 Task: Specify the event name "Workshop Registration".
Action: Mouse moved to (807, 114)
Screenshot: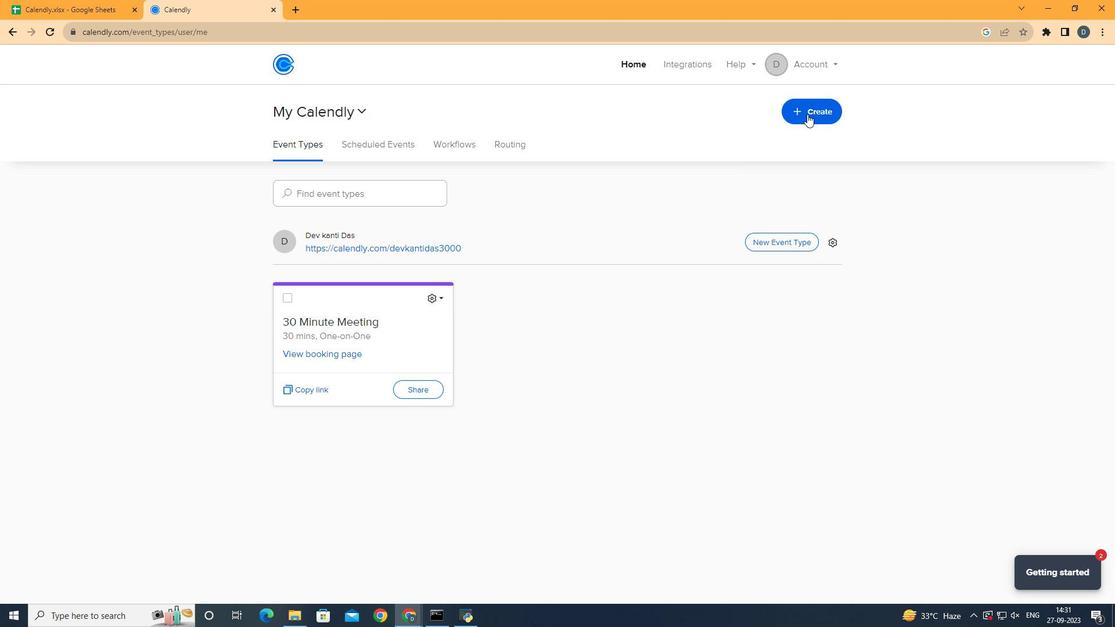 
Action: Mouse pressed left at (807, 114)
Screenshot: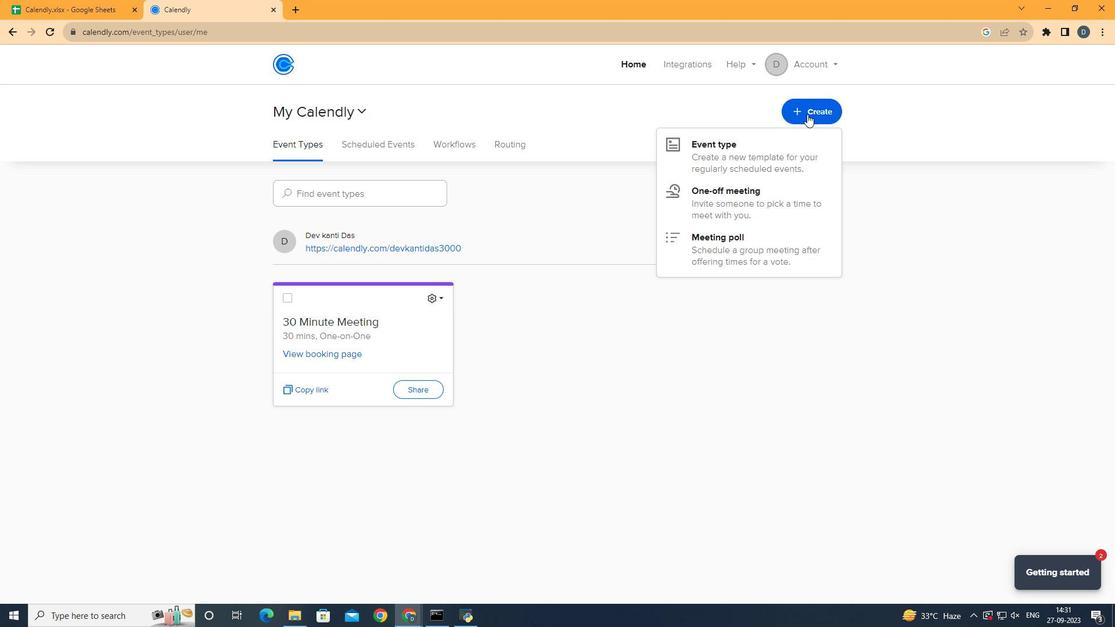 
Action: Mouse moved to (738, 165)
Screenshot: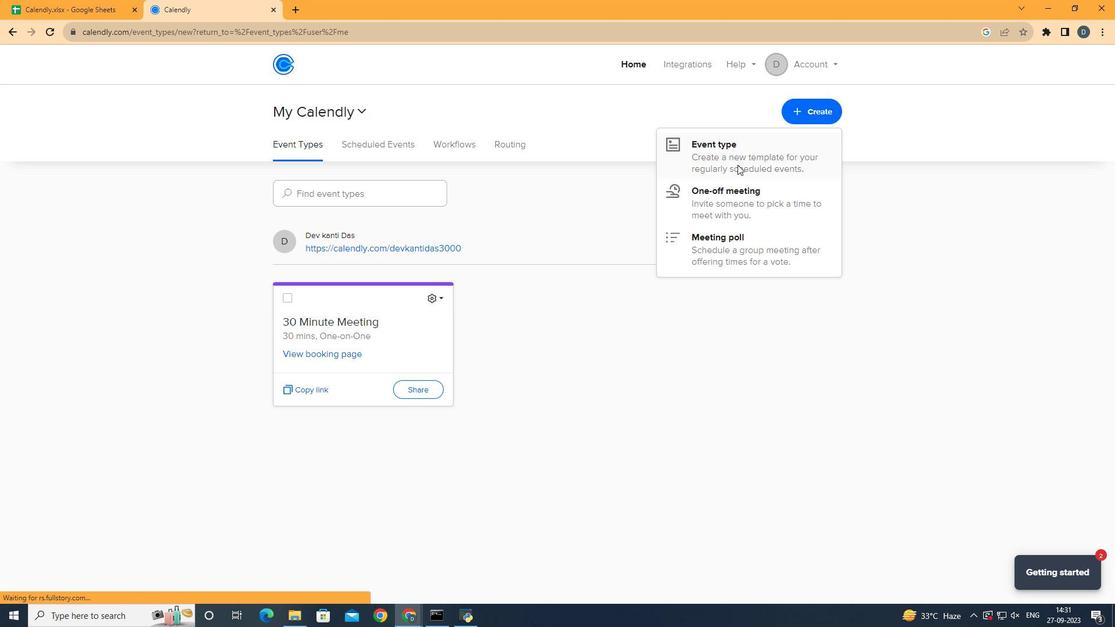
Action: Mouse pressed left at (738, 165)
Screenshot: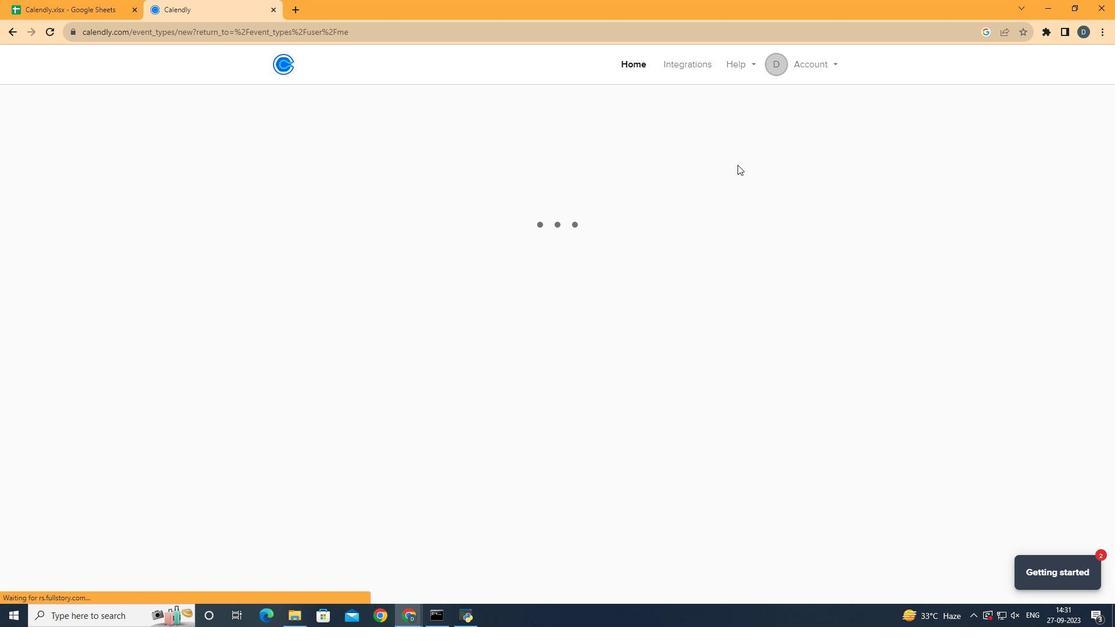 
Action: Mouse moved to (564, 181)
Screenshot: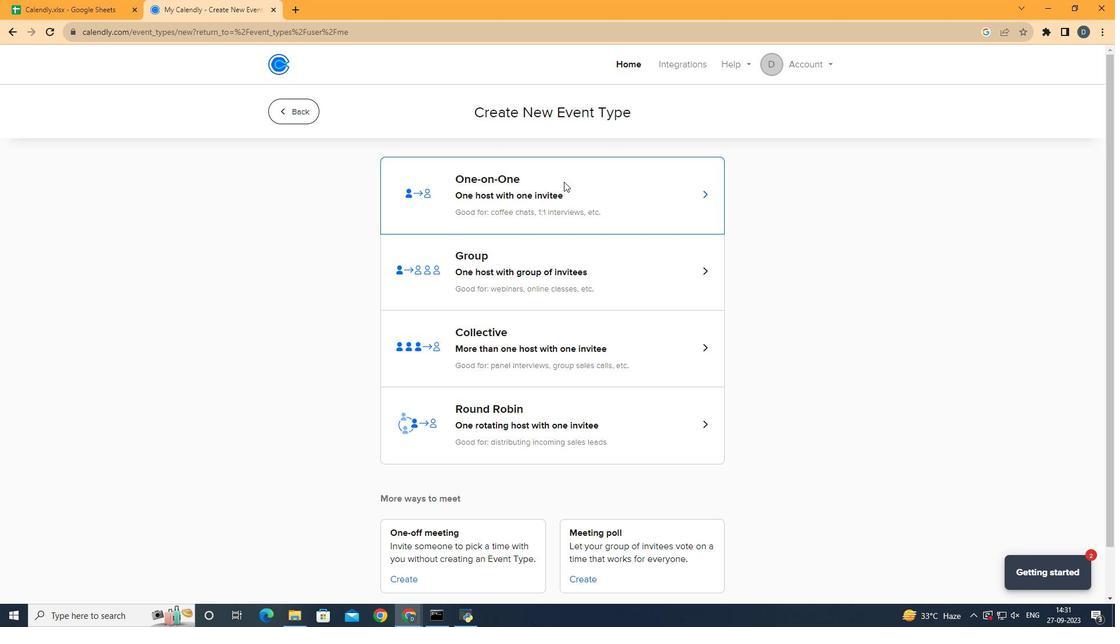 
Action: Mouse pressed left at (564, 181)
Screenshot: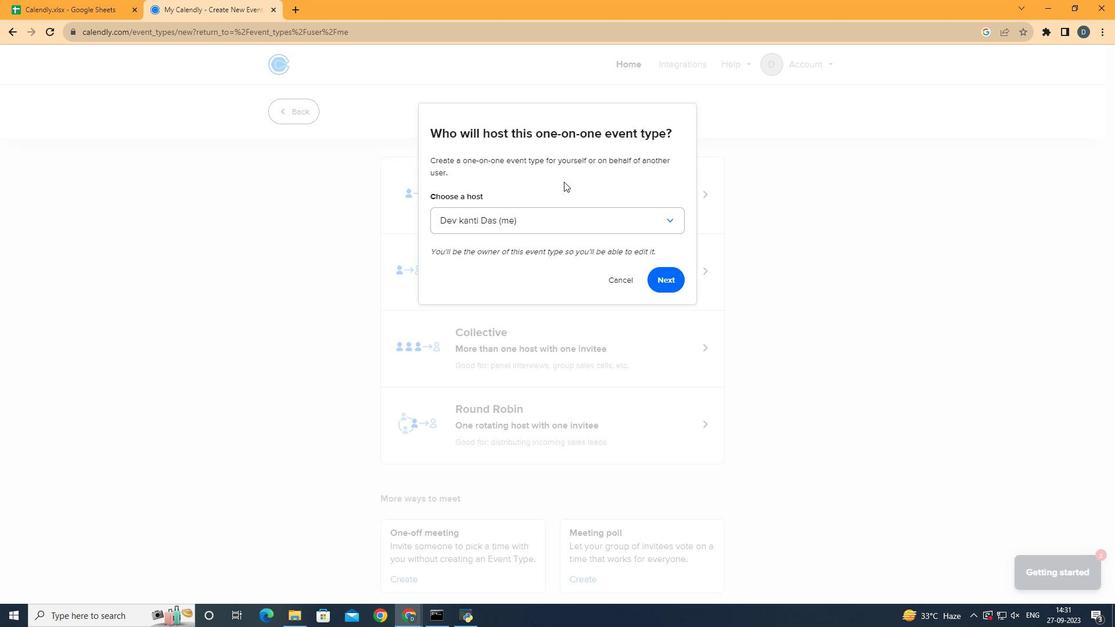 
Action: Mouse moved to (652, 271)
Screenshot: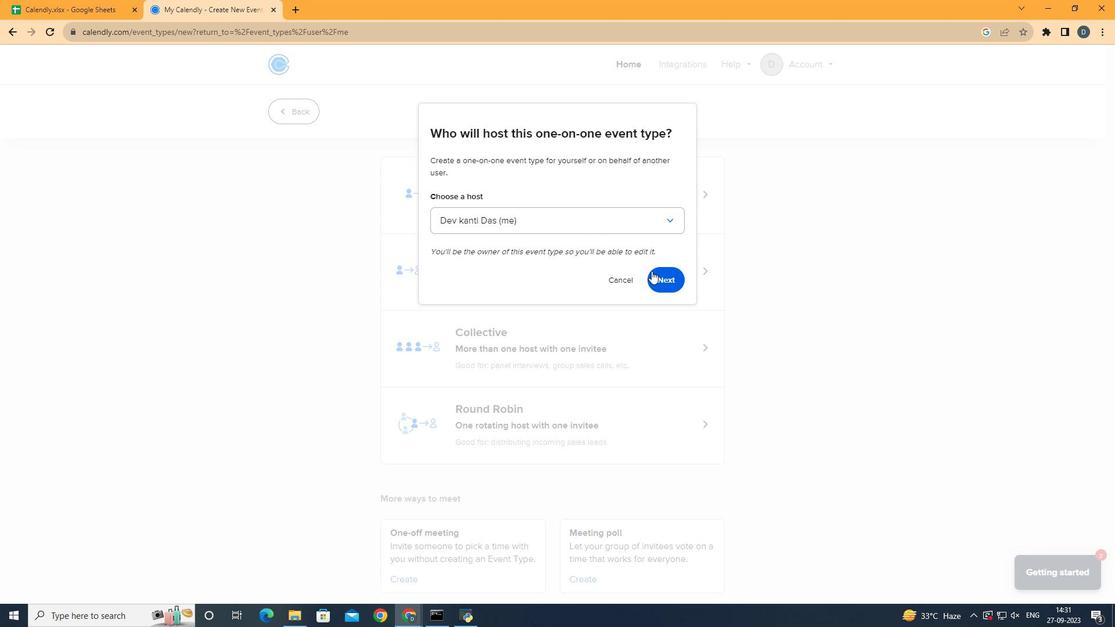 
Action: Mouse pressed left at (652, 271)
Screenshot: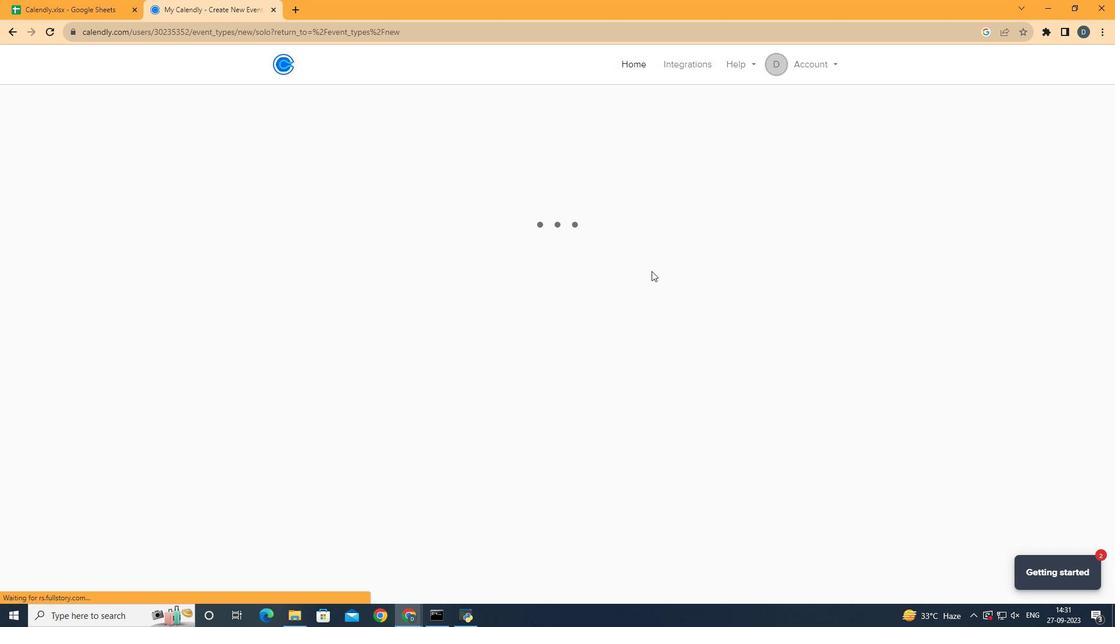 
Action: Mouse moved to (620, 260)
Screenshot: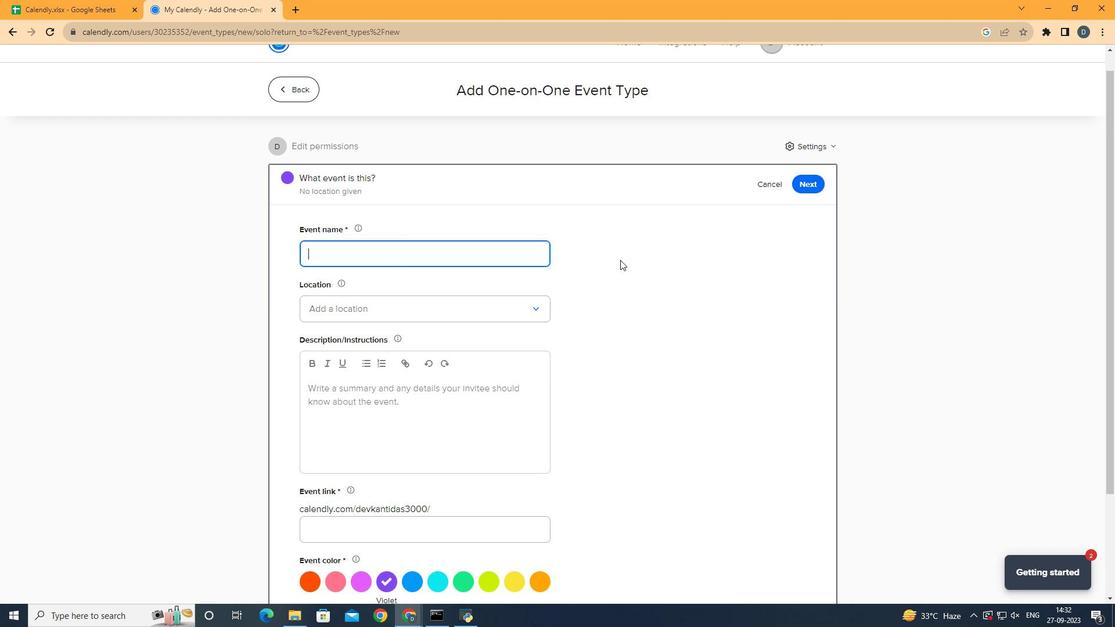 
Action: Mouse scrolled (620, 259) with delta (0, 0)
Screenshot: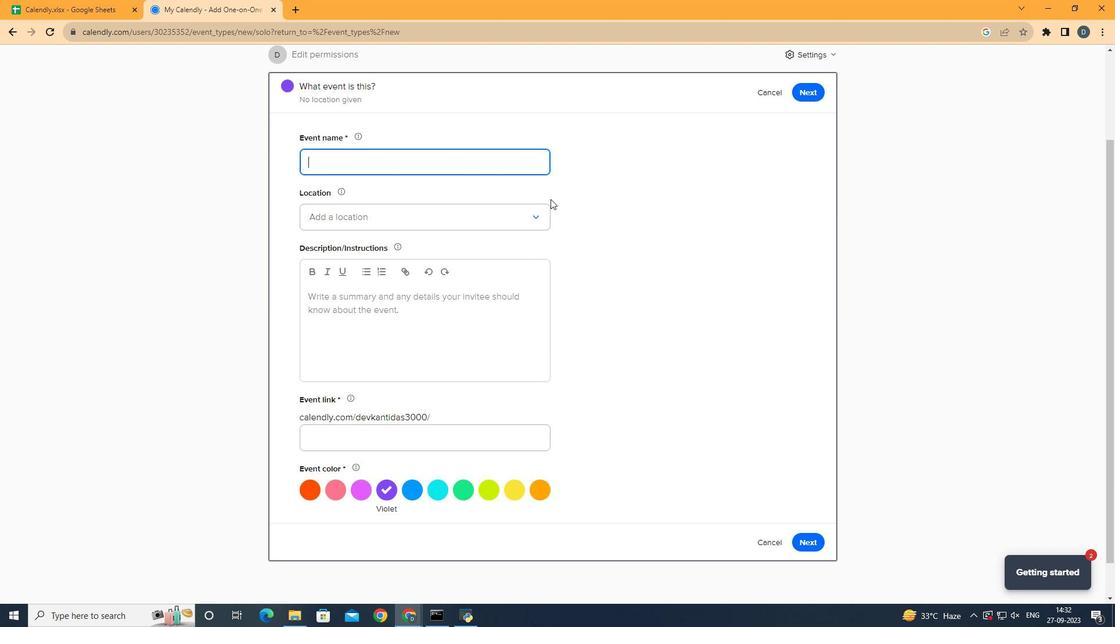 
Action: Mouse scrolled (620, 259) with delta (0, 0)
Screenshot: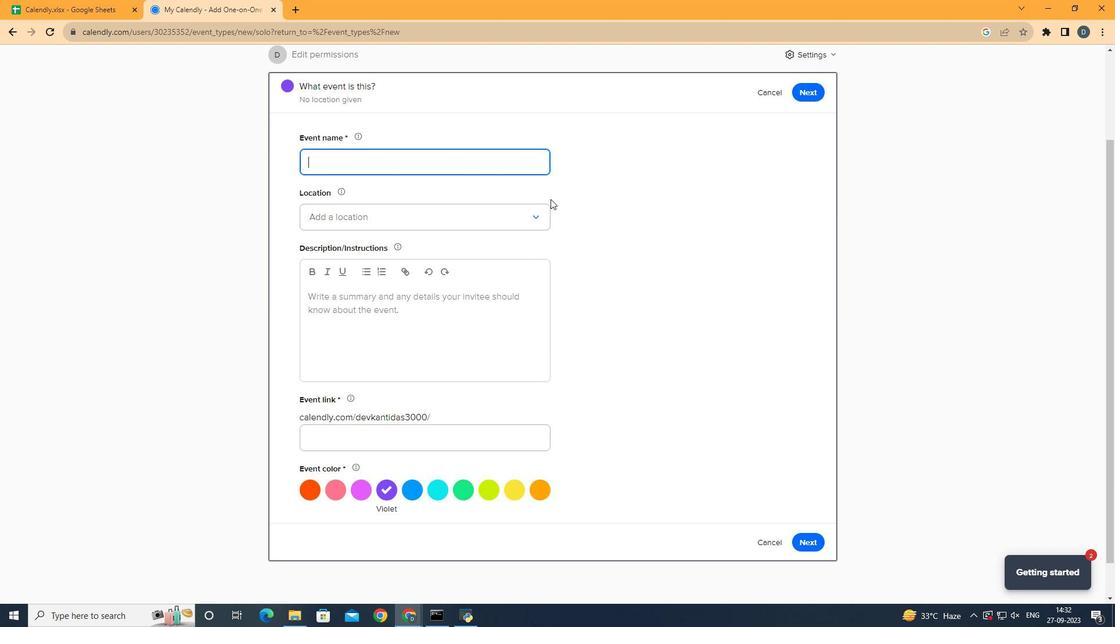 
Action: Mouse moved to (454, 156)
Screenshot: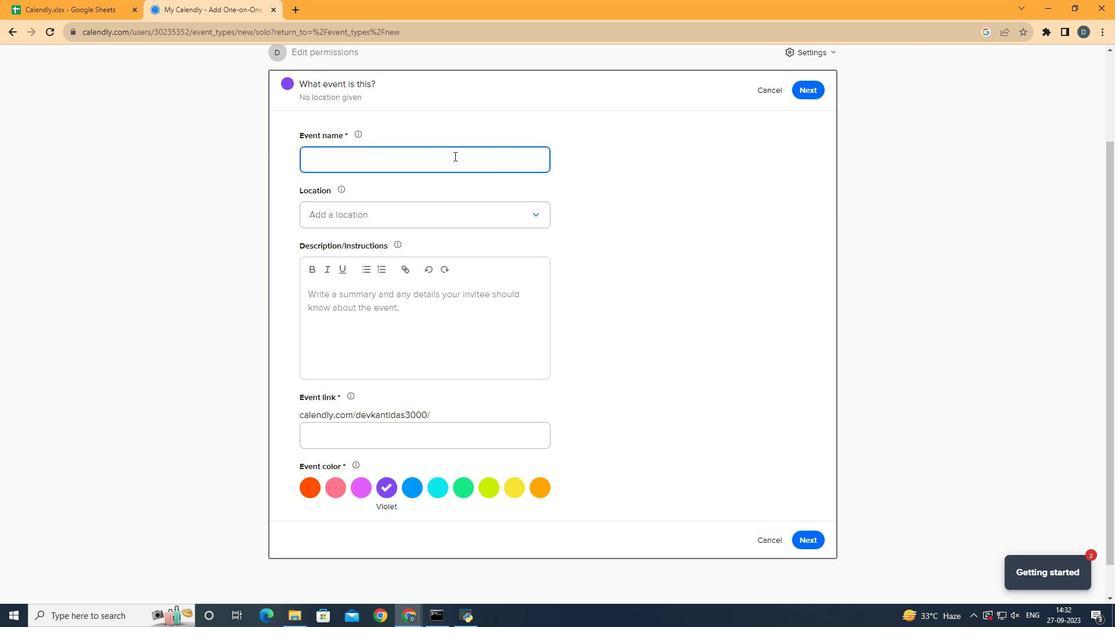 
Action: Mouse pressed left at (454, 156)
Screenshot: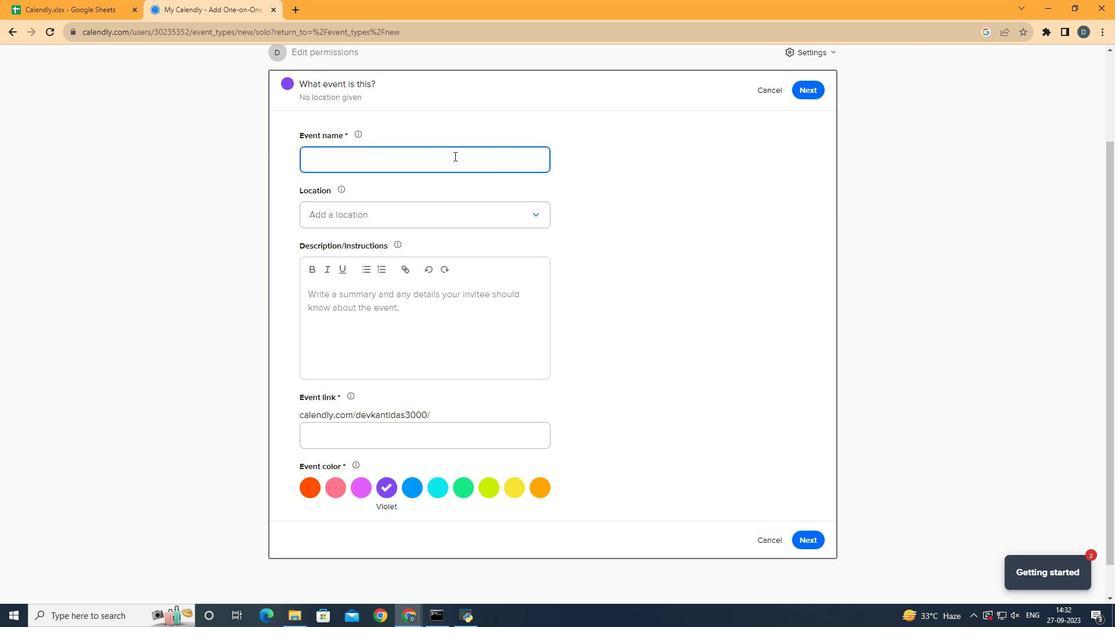 
Action: Key pressed <Key.shift><Key.shift><Key.shift><Key.shift>Workshop<Key.space><Key.shift>Registration
Screenshot: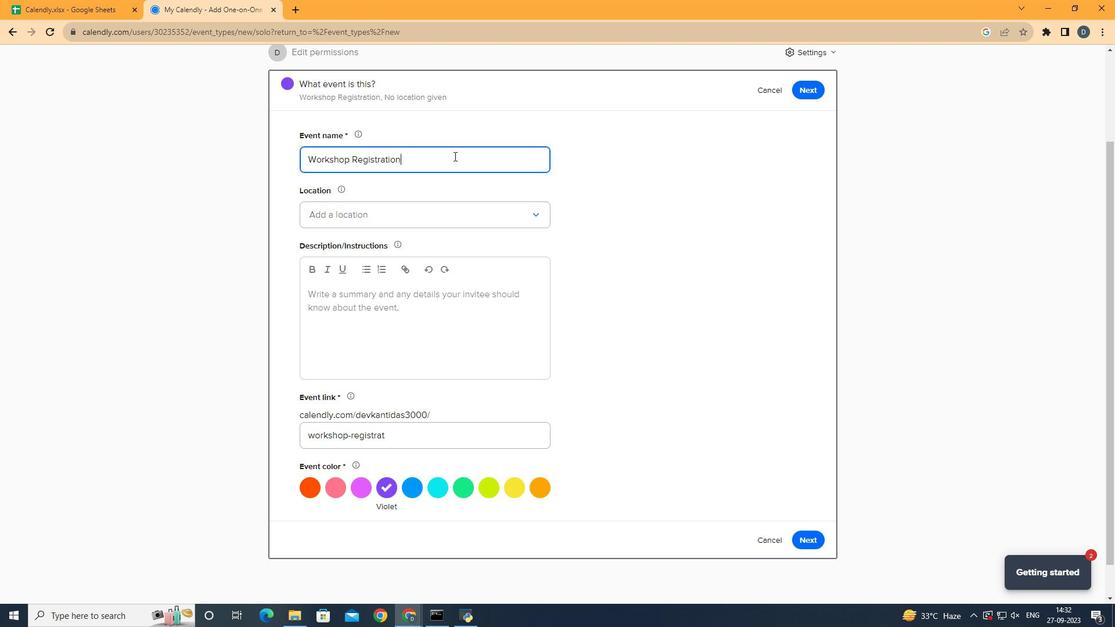 
Action: Mouse moved to (585, 225)
Screenshot: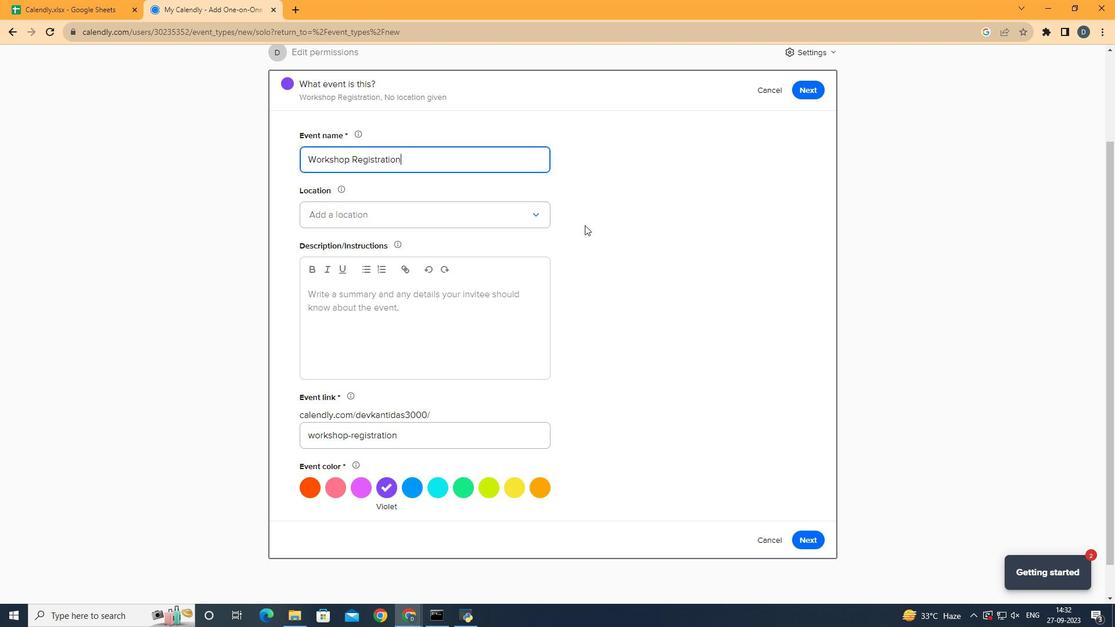 
